 Task: Add a condition where "Channel Is CTI phone call (outgoing)" in pending tickets.
Action: Mouse moved to (123, 509)
Screenshot: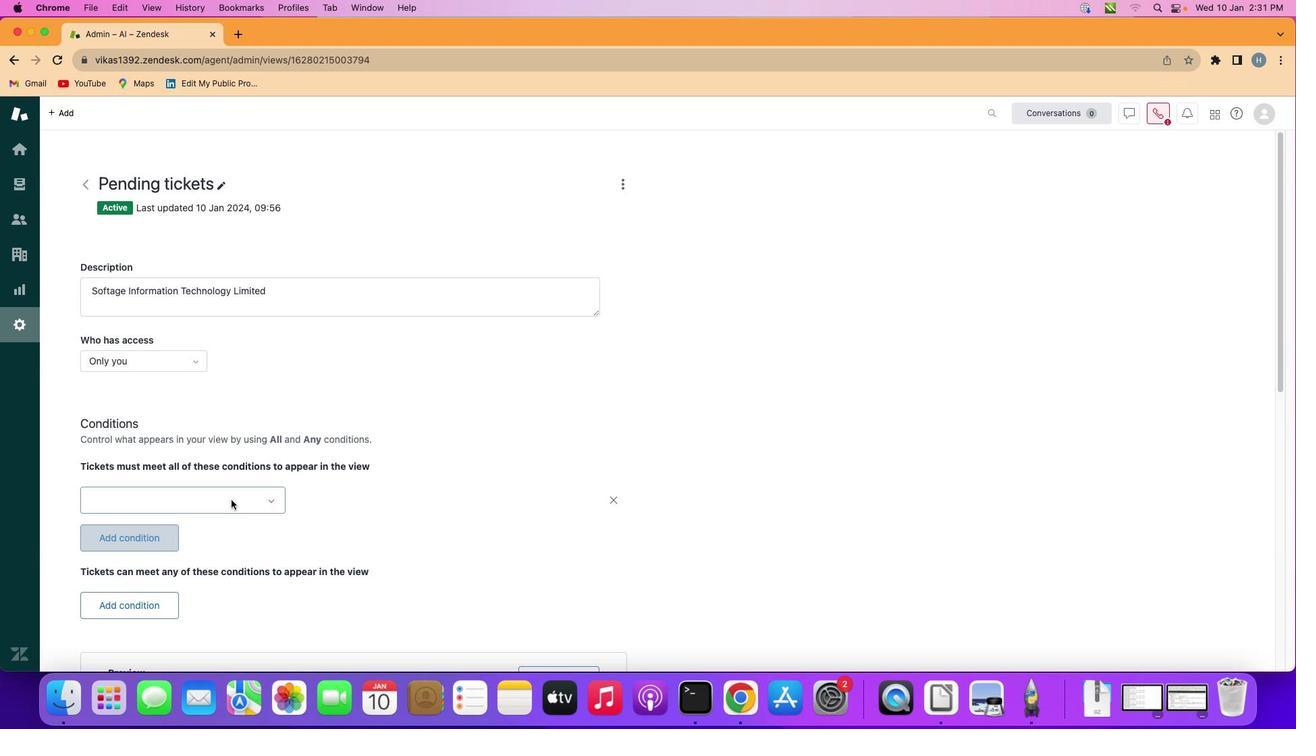 
Action: Mouse pressed left at (123, 509)
Screenshot: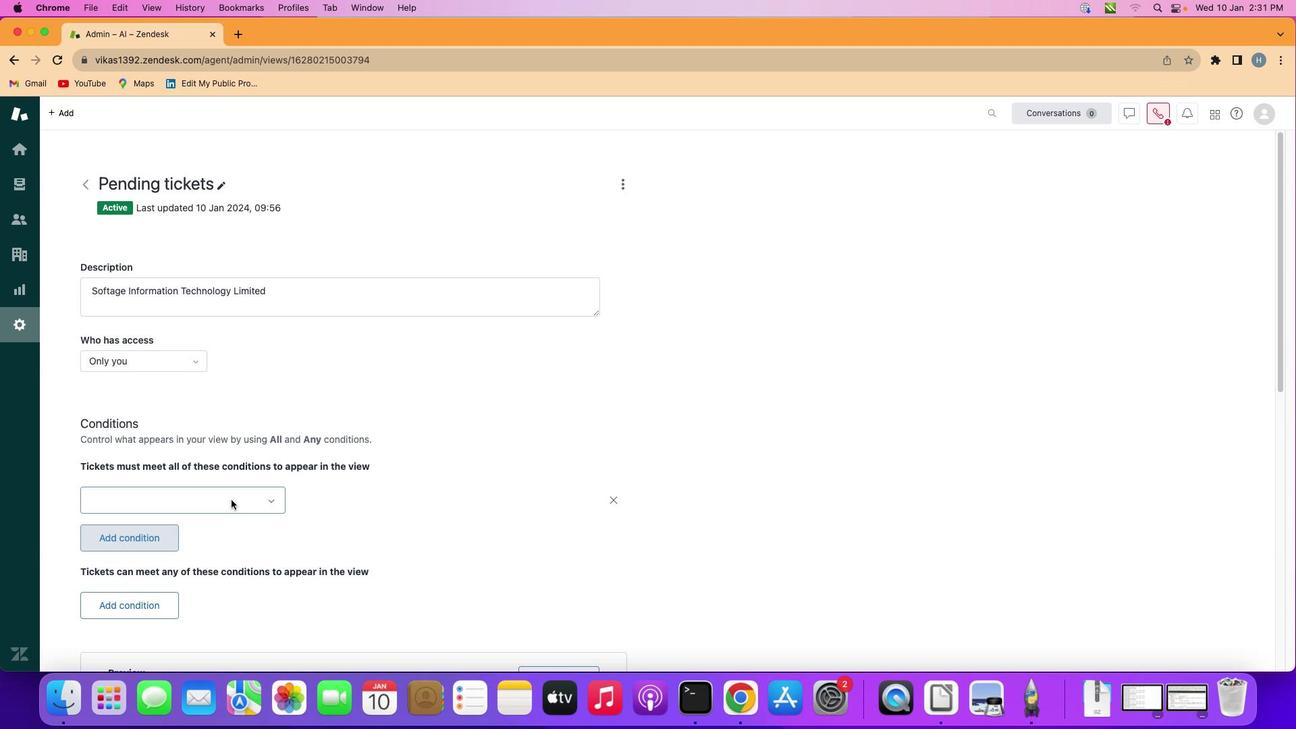 
Action: Mouse moved to (231, 500)
Screenshot: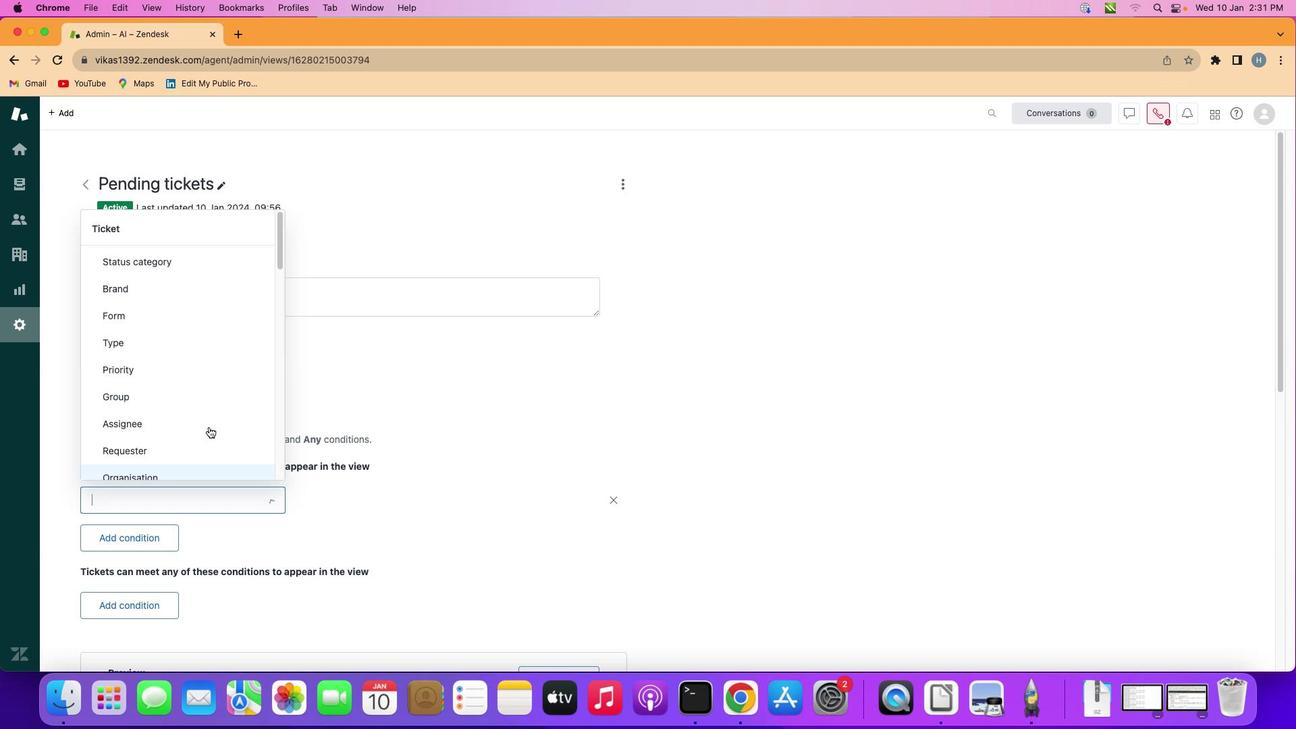 
Action: Mouse pressed left at (231, 500)
Screenshot: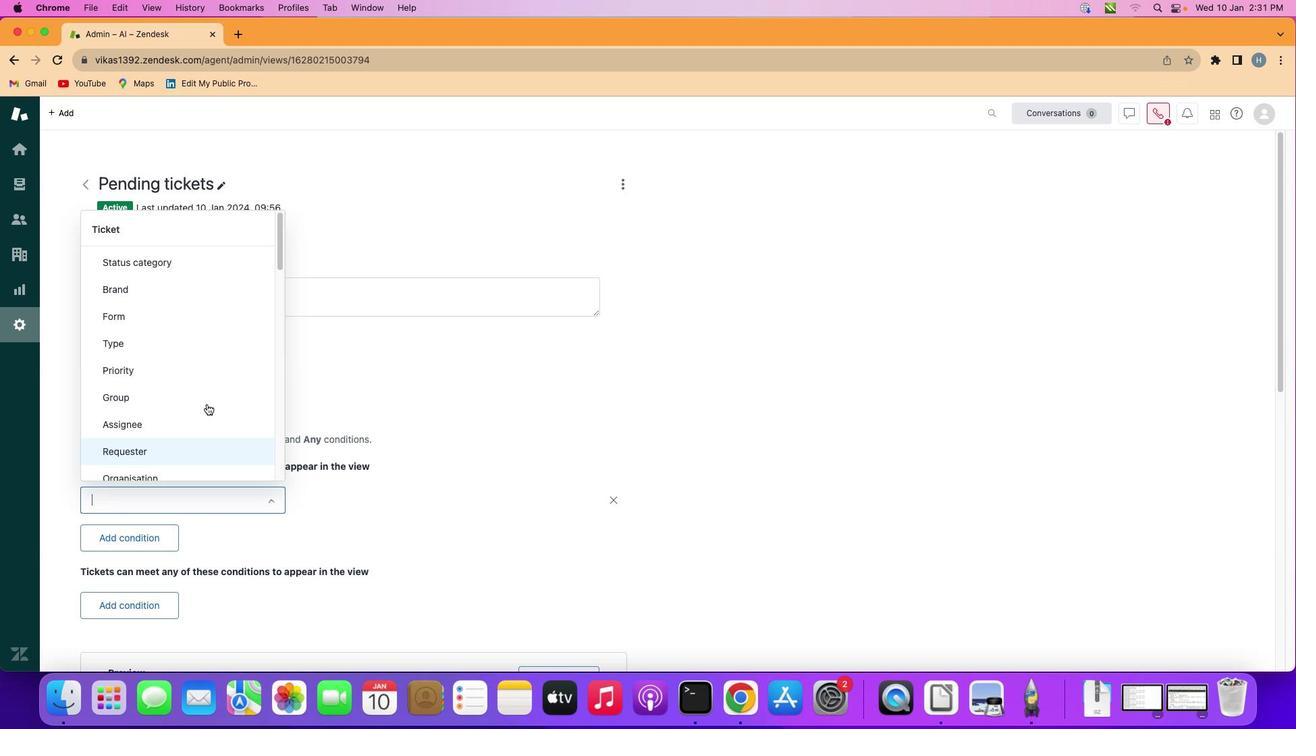 
Action: Mouse moved to (206, 356)
Screenshot: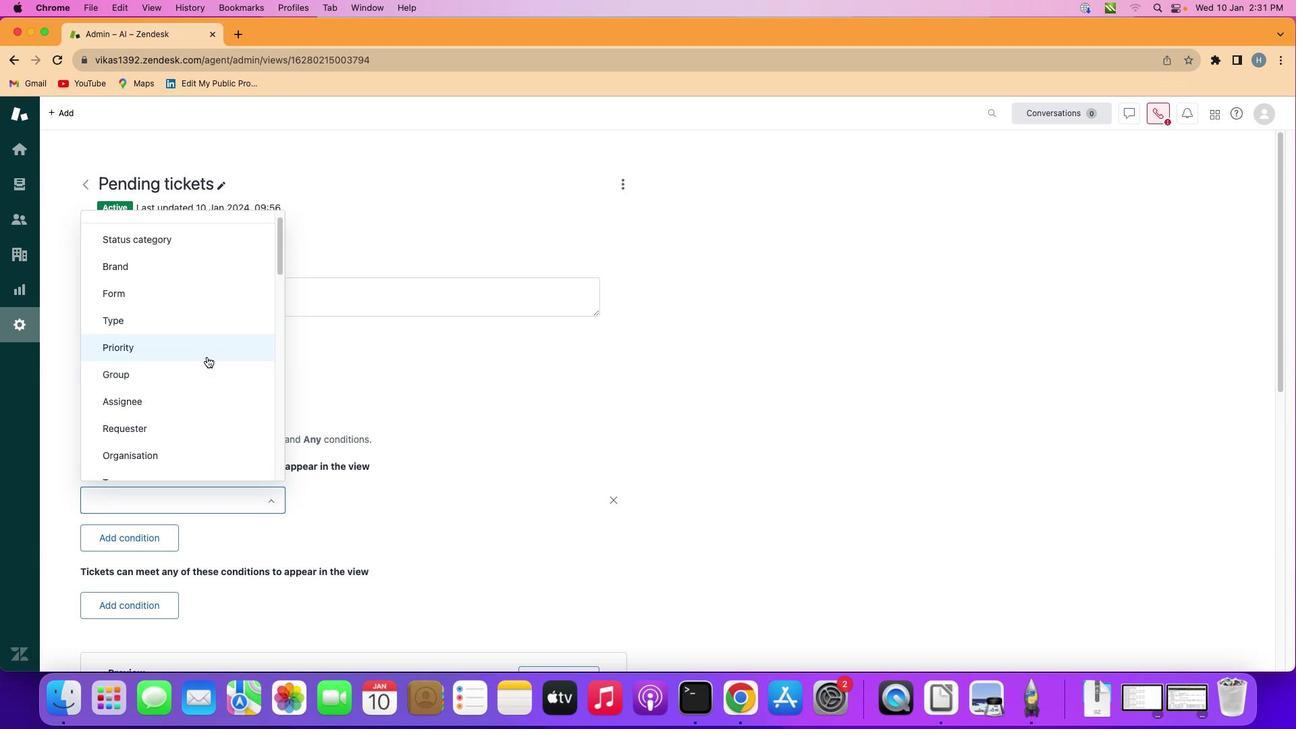 
Action: Mouse scrolled (206, 356) with delta (0, 0)
Screenshot: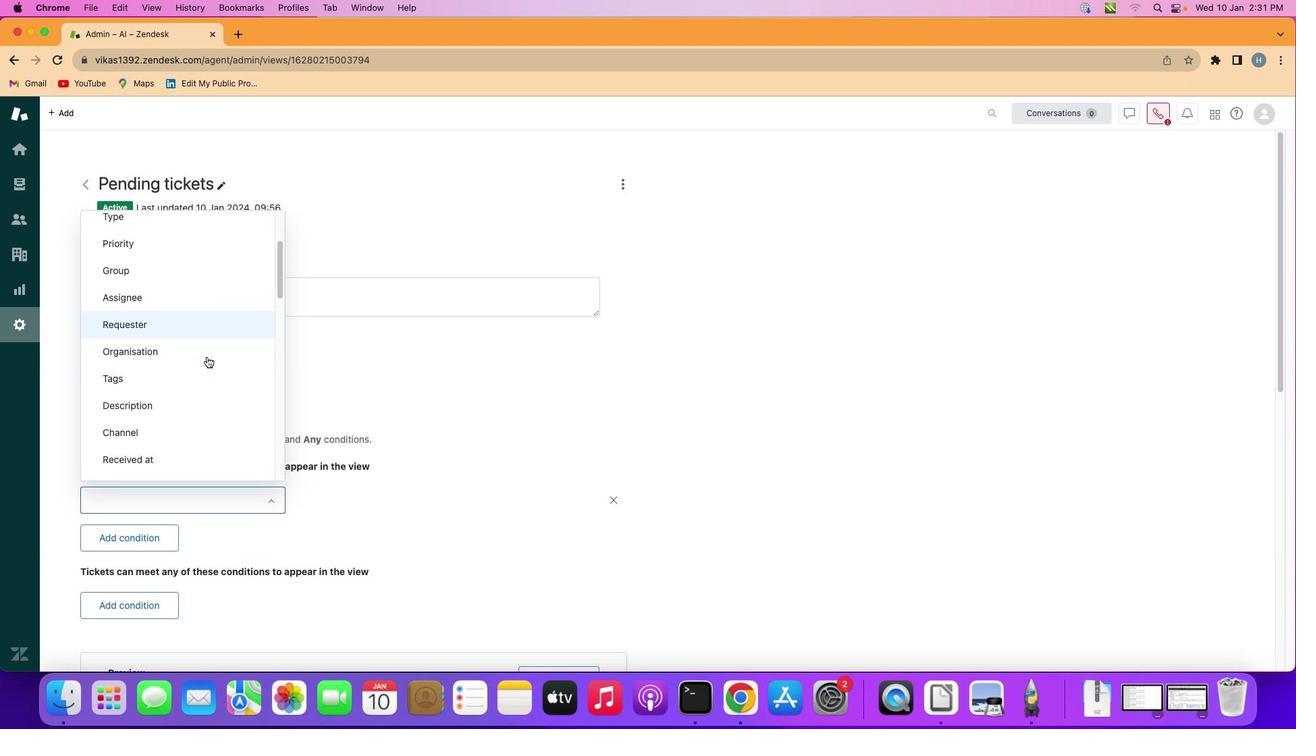 
Action: Mouse scrolled (206, 356) with delta (0, 0)
Screenshot: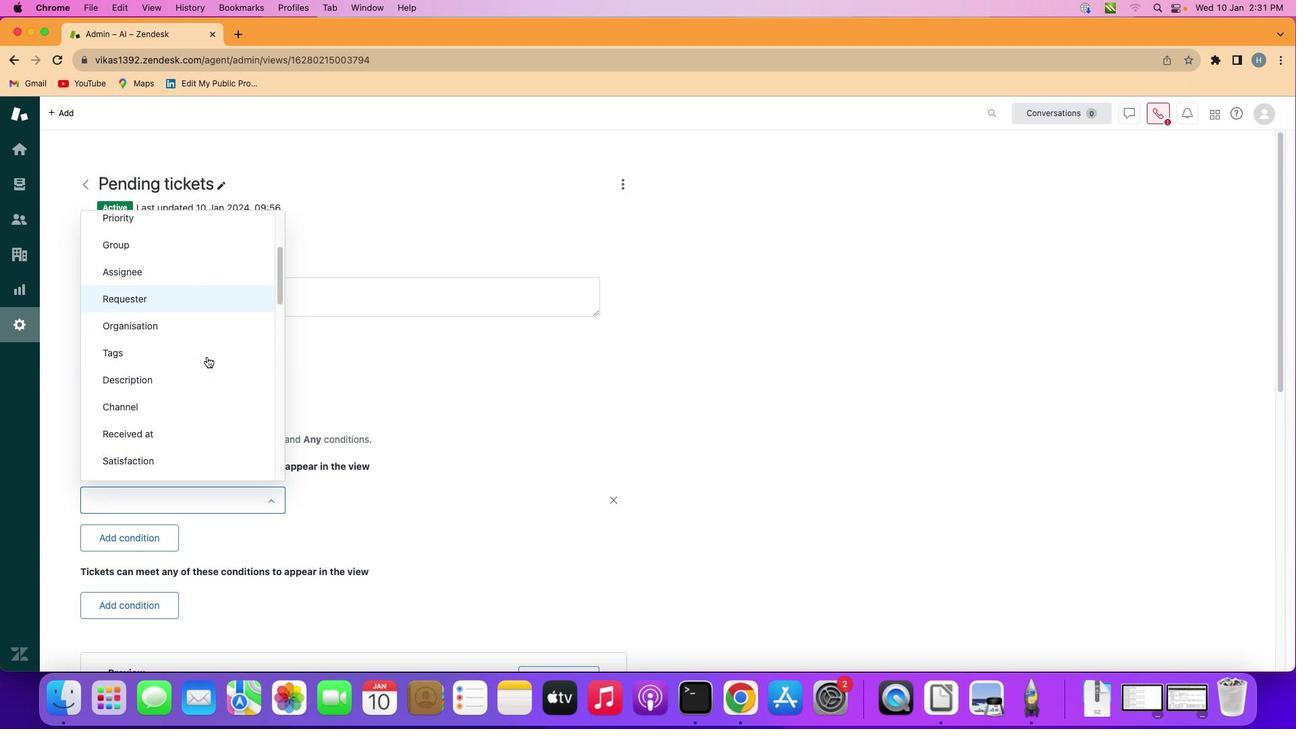 
Action: Mouse scrolled (206, 356) with delta (0, 0)
Screenshot: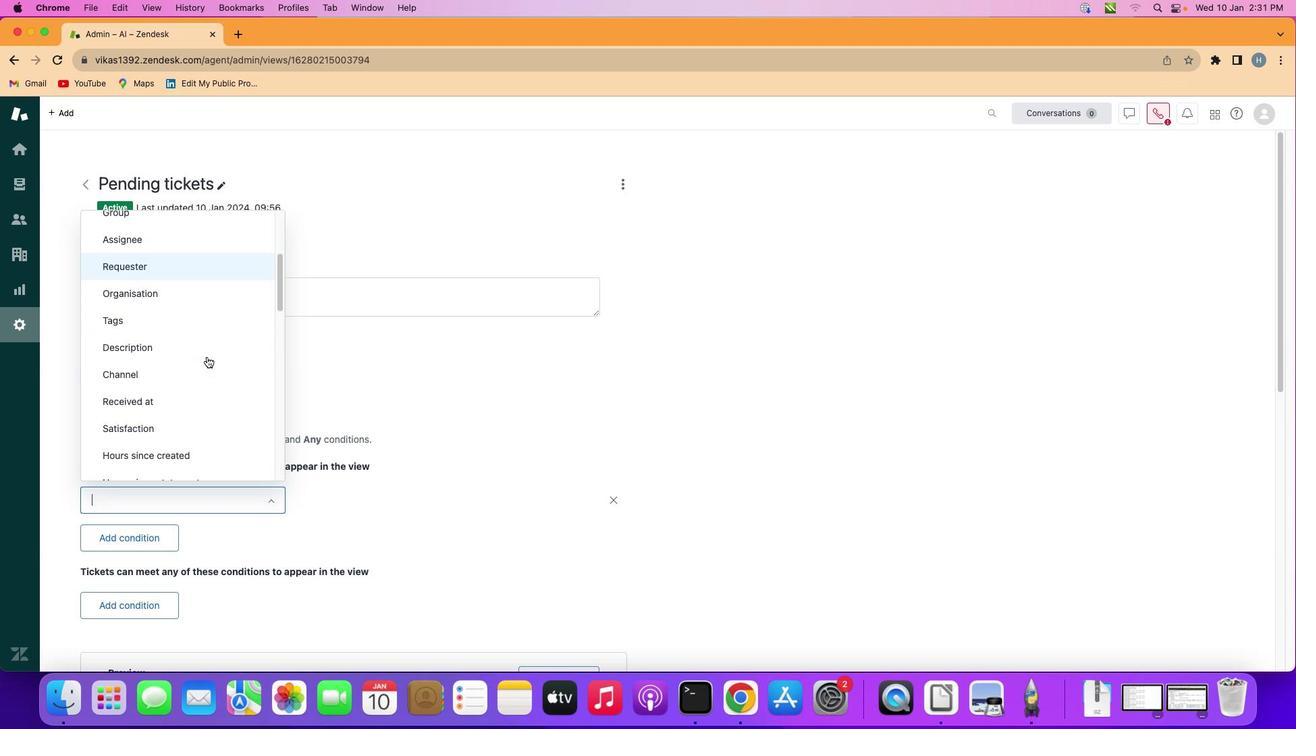 
Action: Mouse scrolled (206, 356) with delta (0, -1)
Screenshot: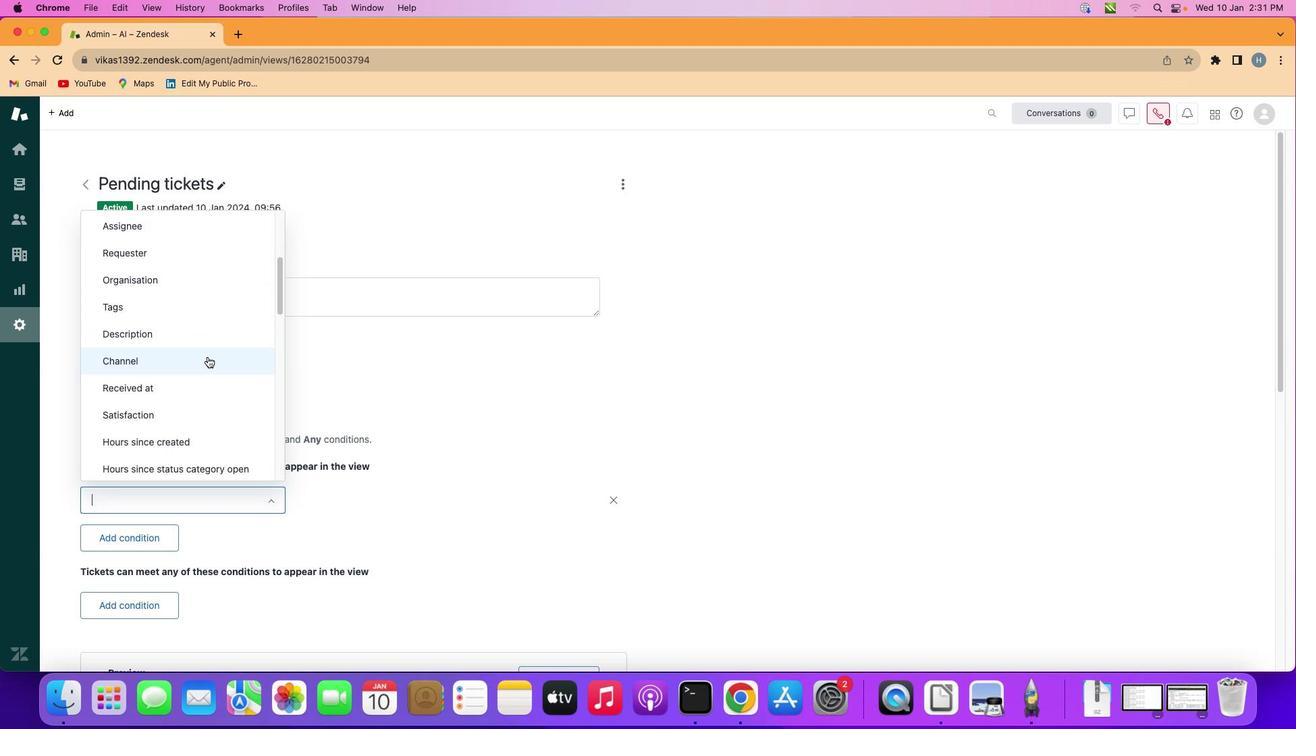 
Action: Mouse moved to (206, 356)
Screenshot: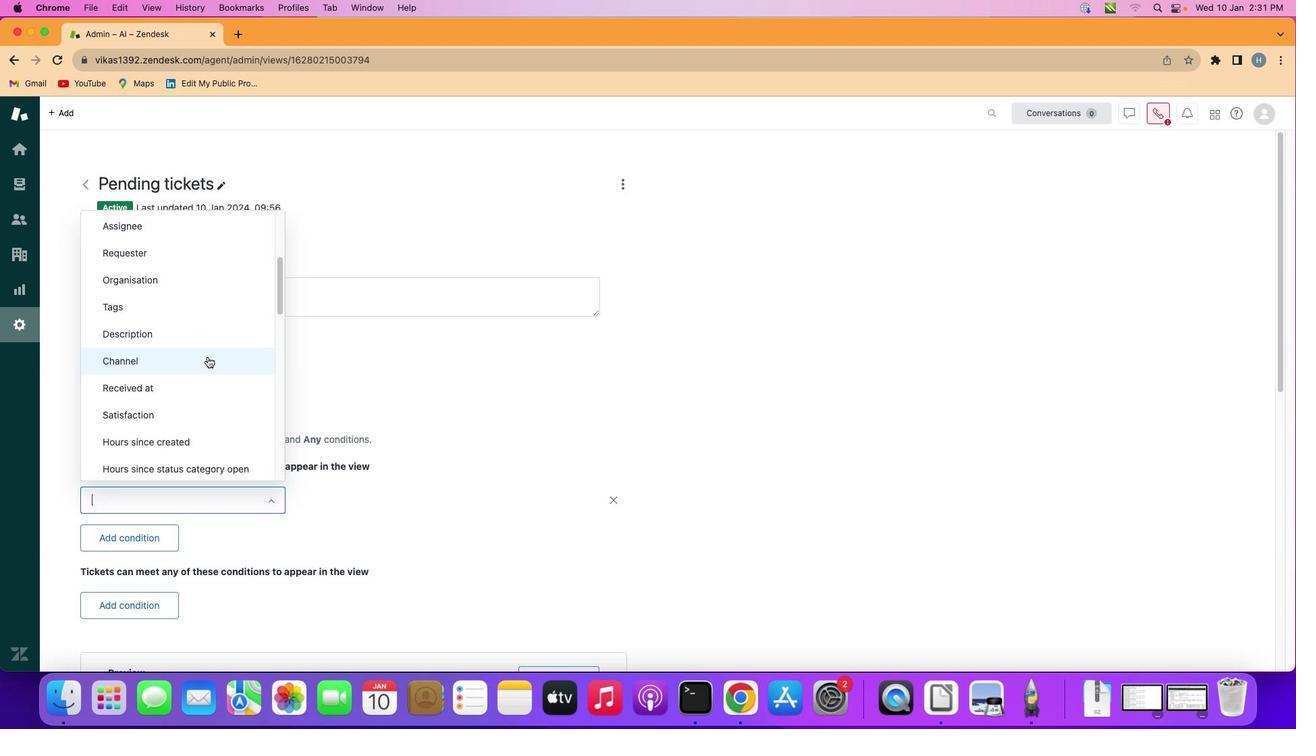 
Action: Mouse scrolled (206, 356) with delta (0, -1)
Screenshot: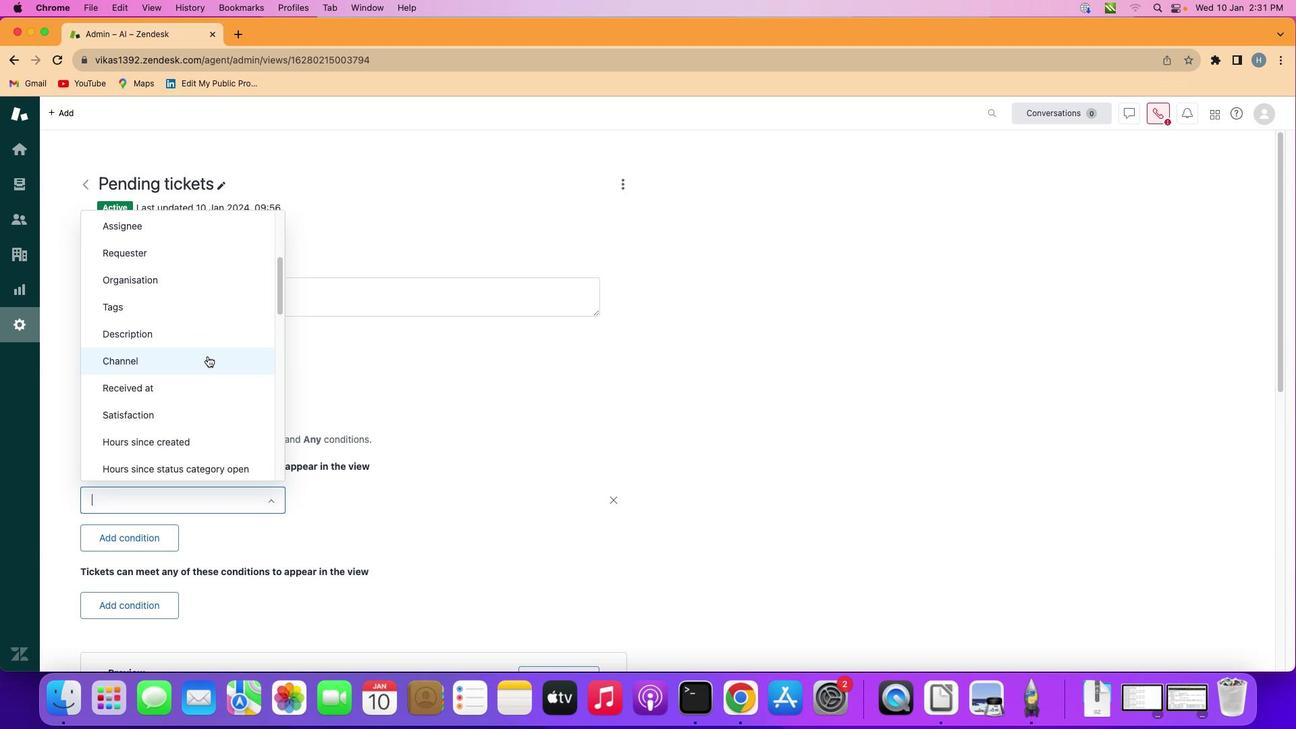 
Action: Mouse moved to (209, 354)
Screenshot: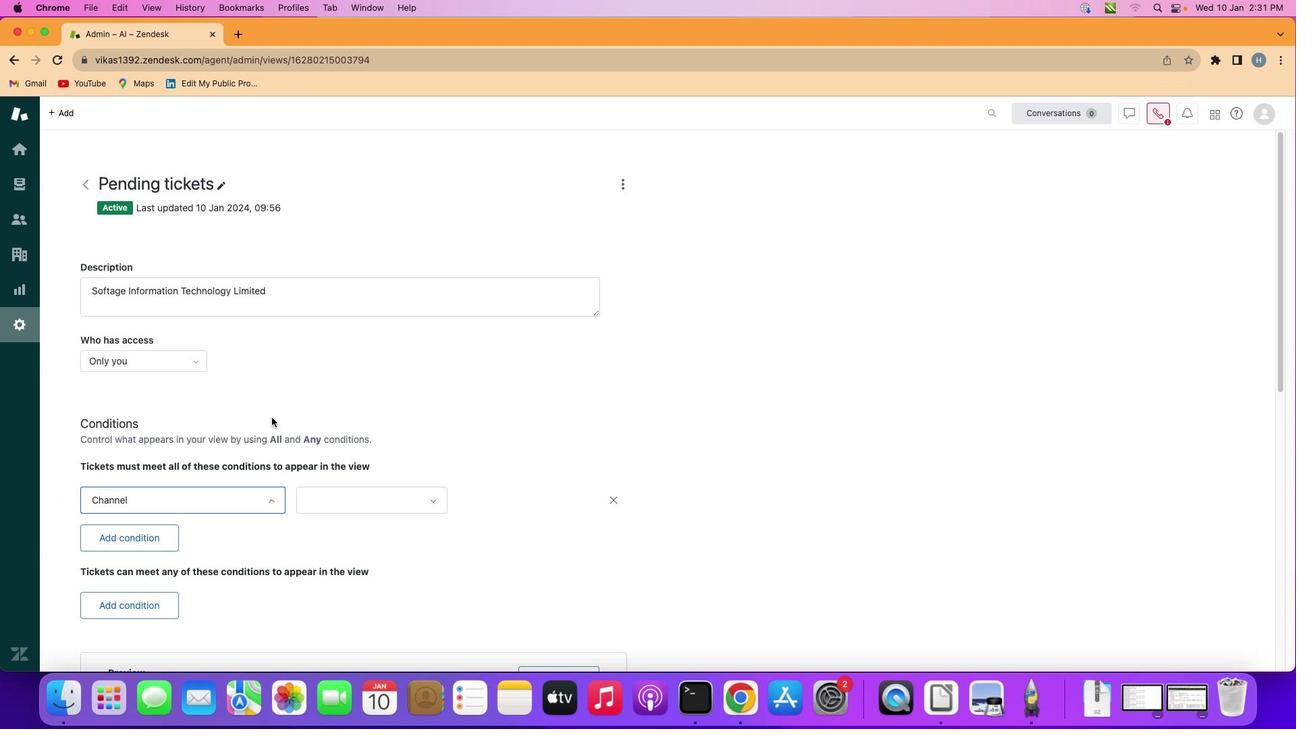 
Action: Mouse pressed left at (209, 354)
Screenshot: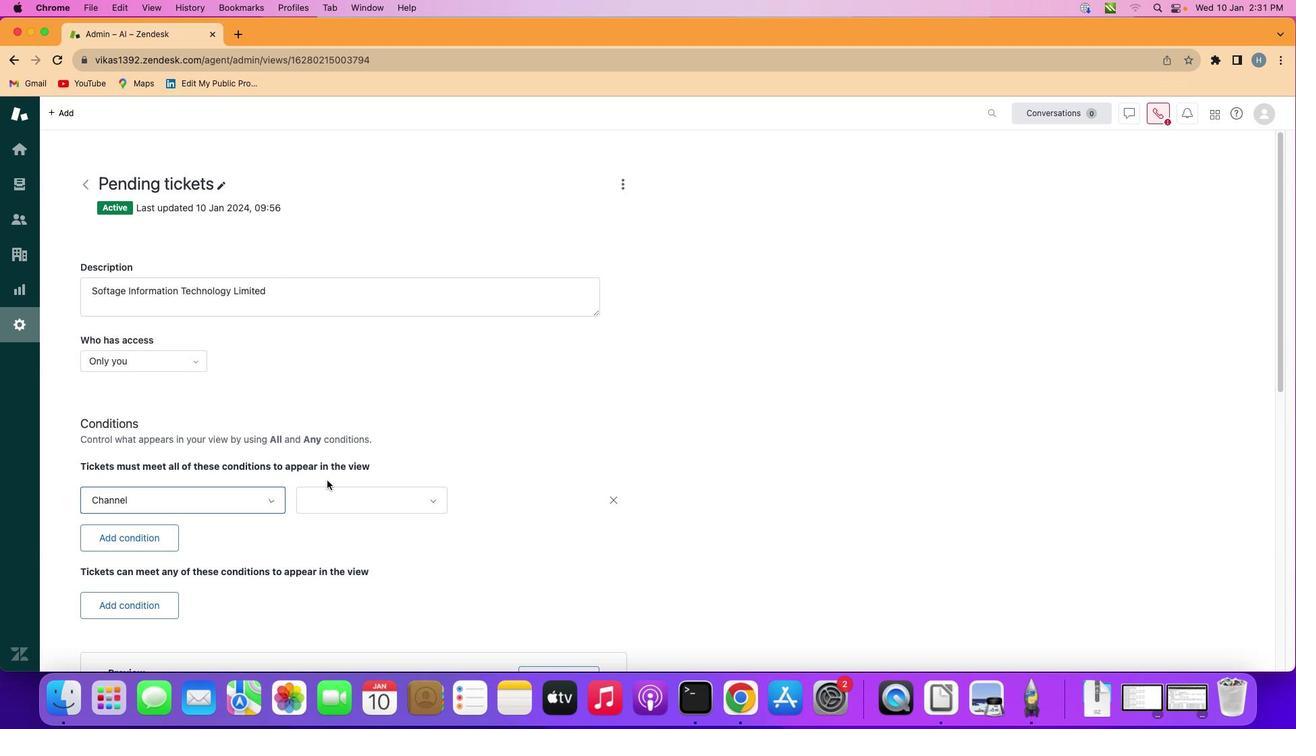 
Action: Mouse moved to (354, 500)
Screenshot: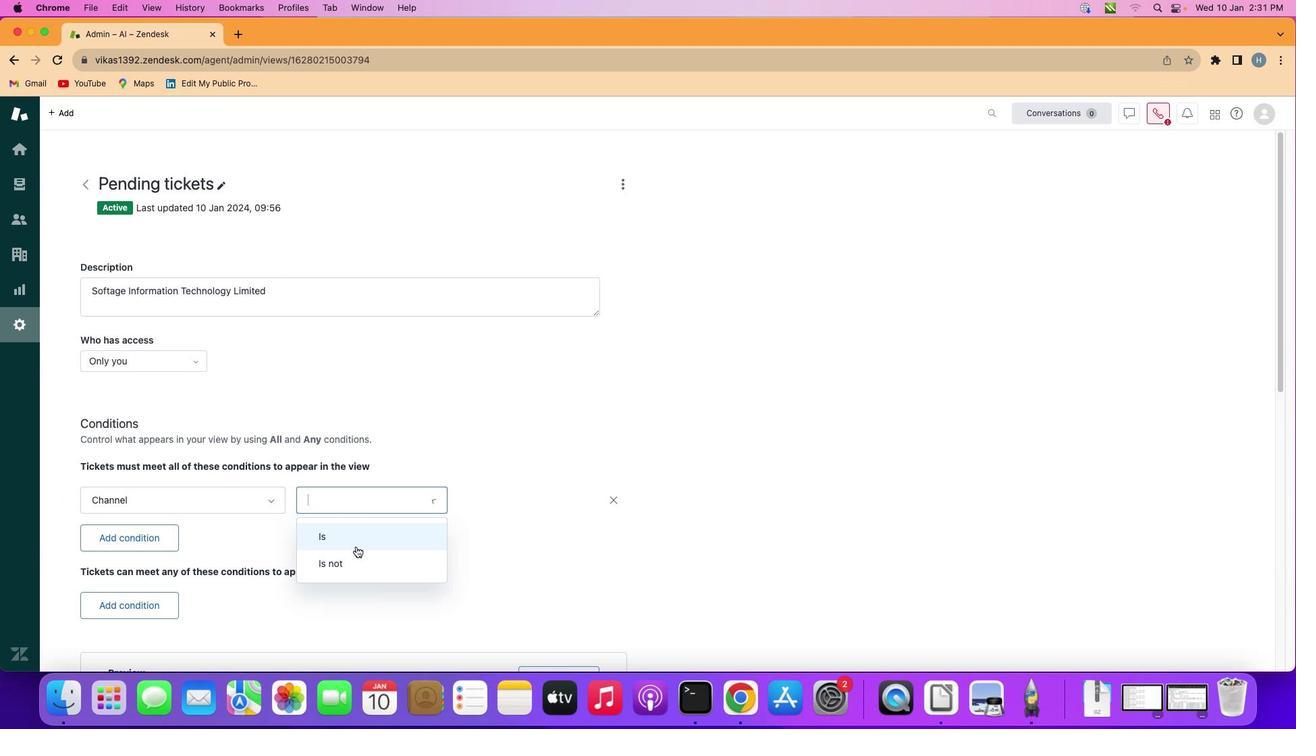 
Action: Mouse pressed left at (354, 500)
Screenshot: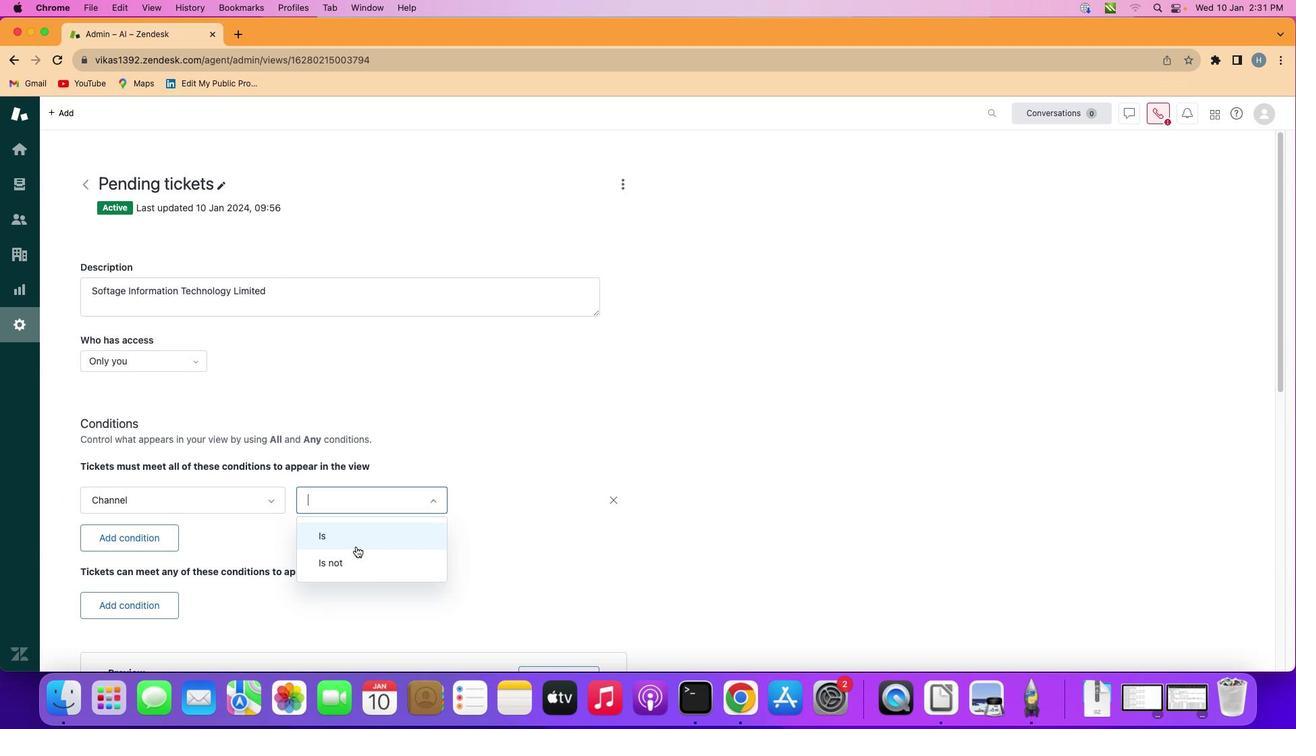 
Action: Mouse moved to (360, 537)
Screenshot: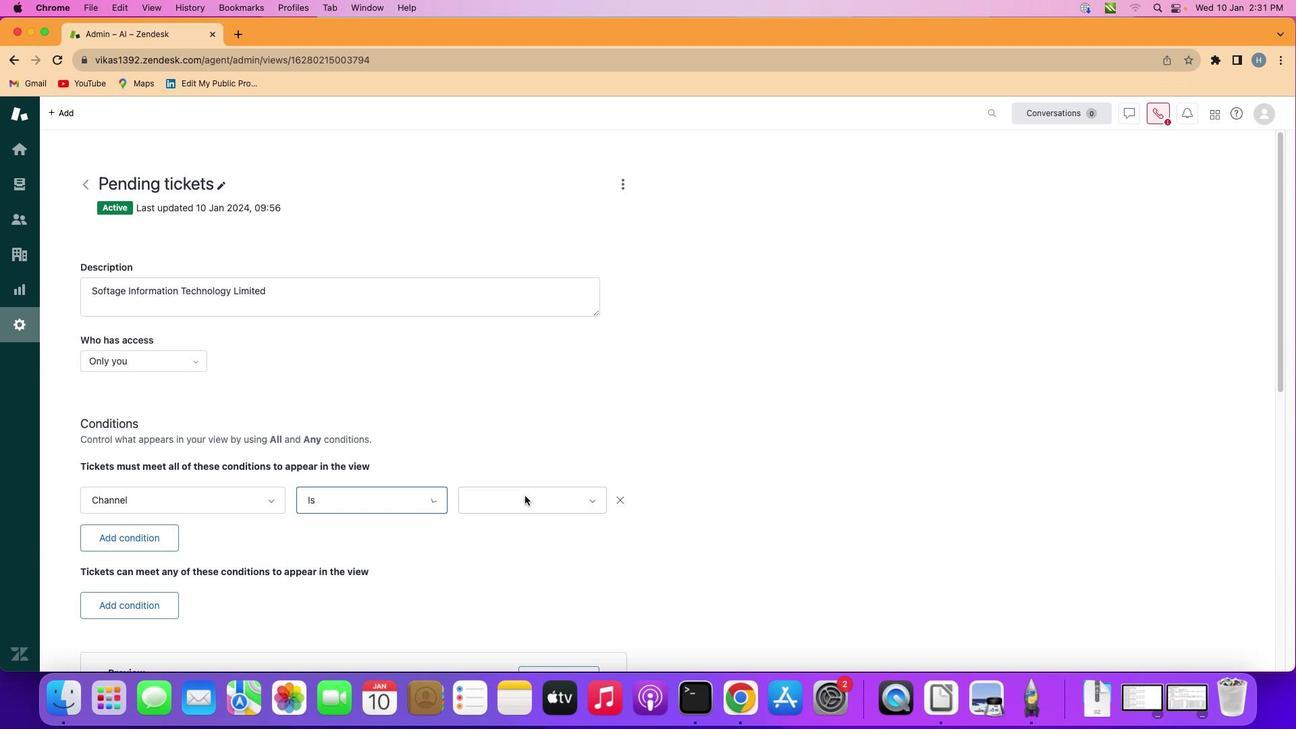 
Action: Mouse pressed left at (360, 537)
Screenshot: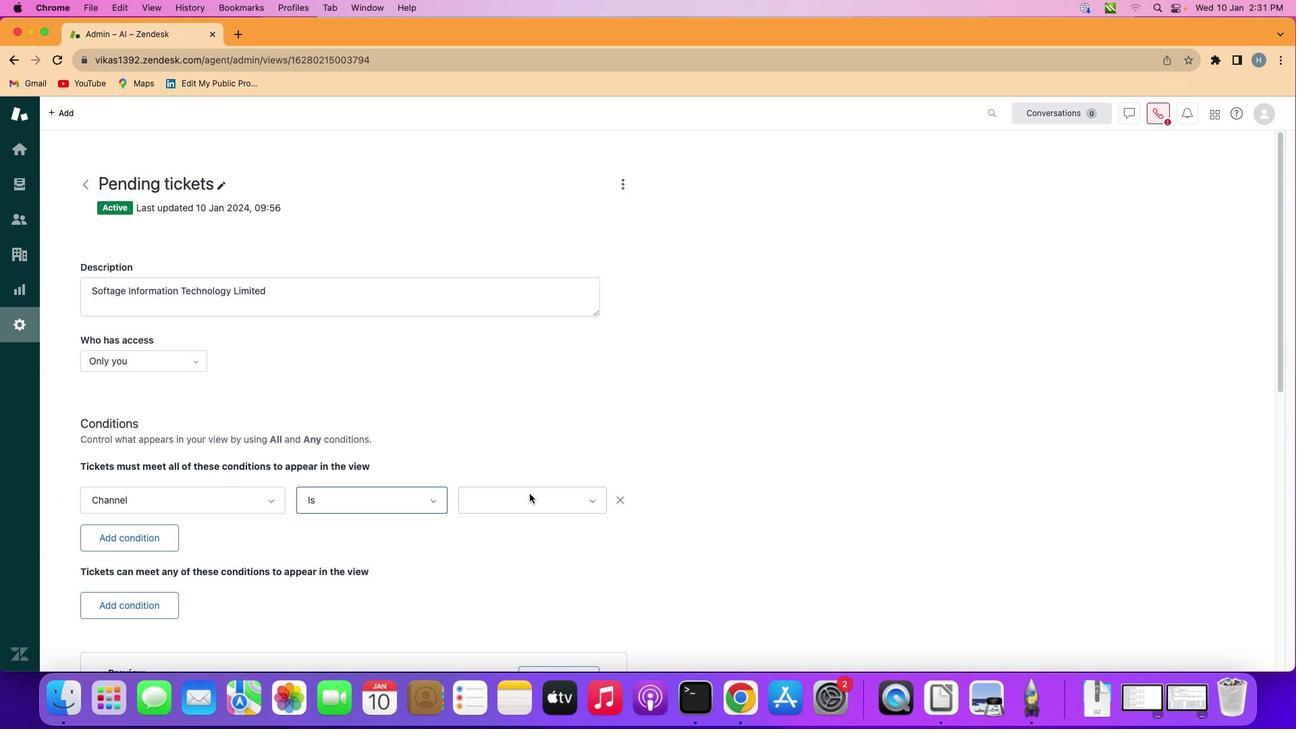 
Action: Mouse moved to (523, 497)
Screenshot: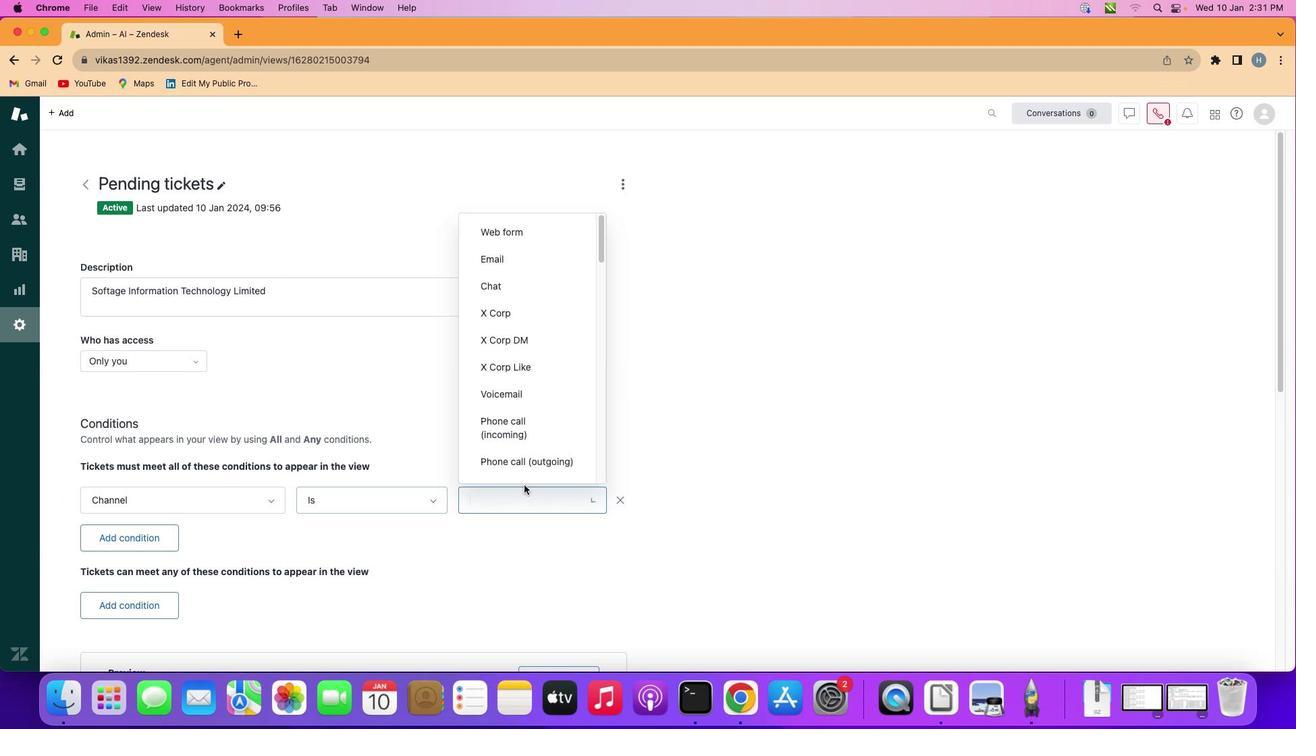 
Action: Mouse pressed left at (523, 497)
Screenshot: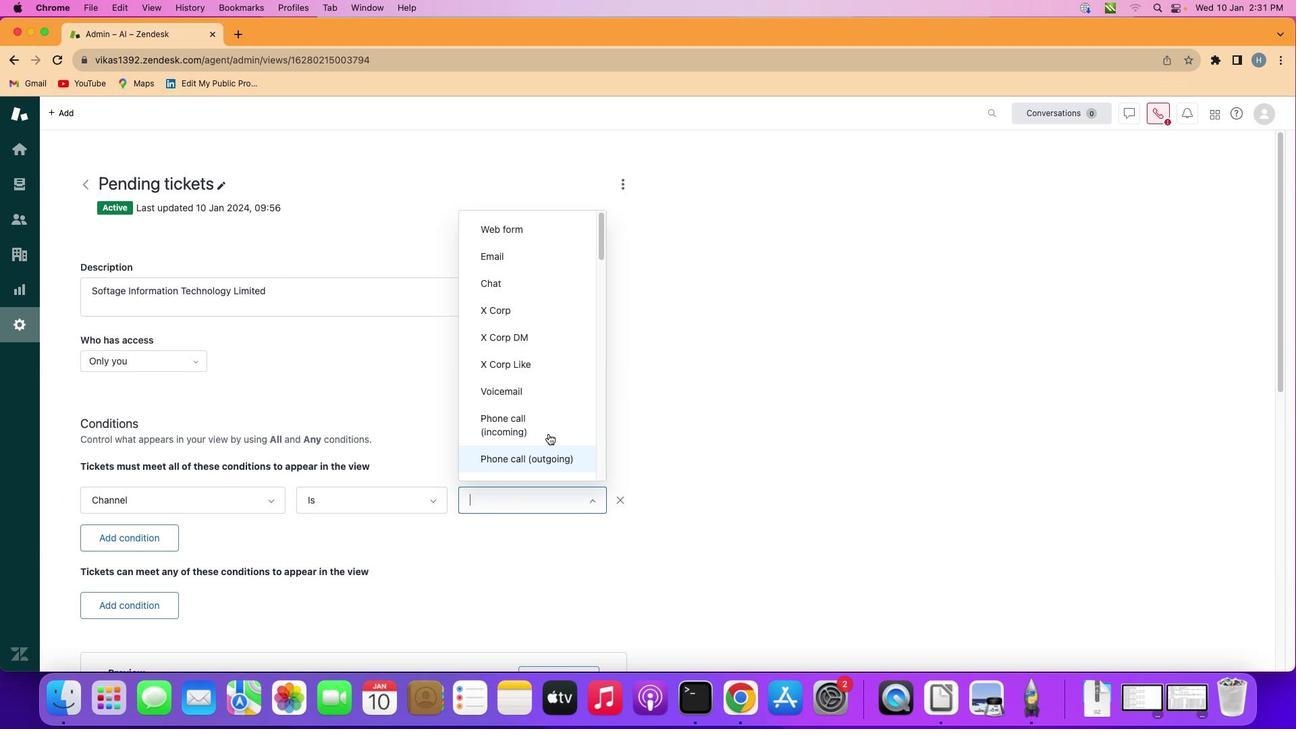 
Action: Mouse moved to (558, 406)
Screenshot: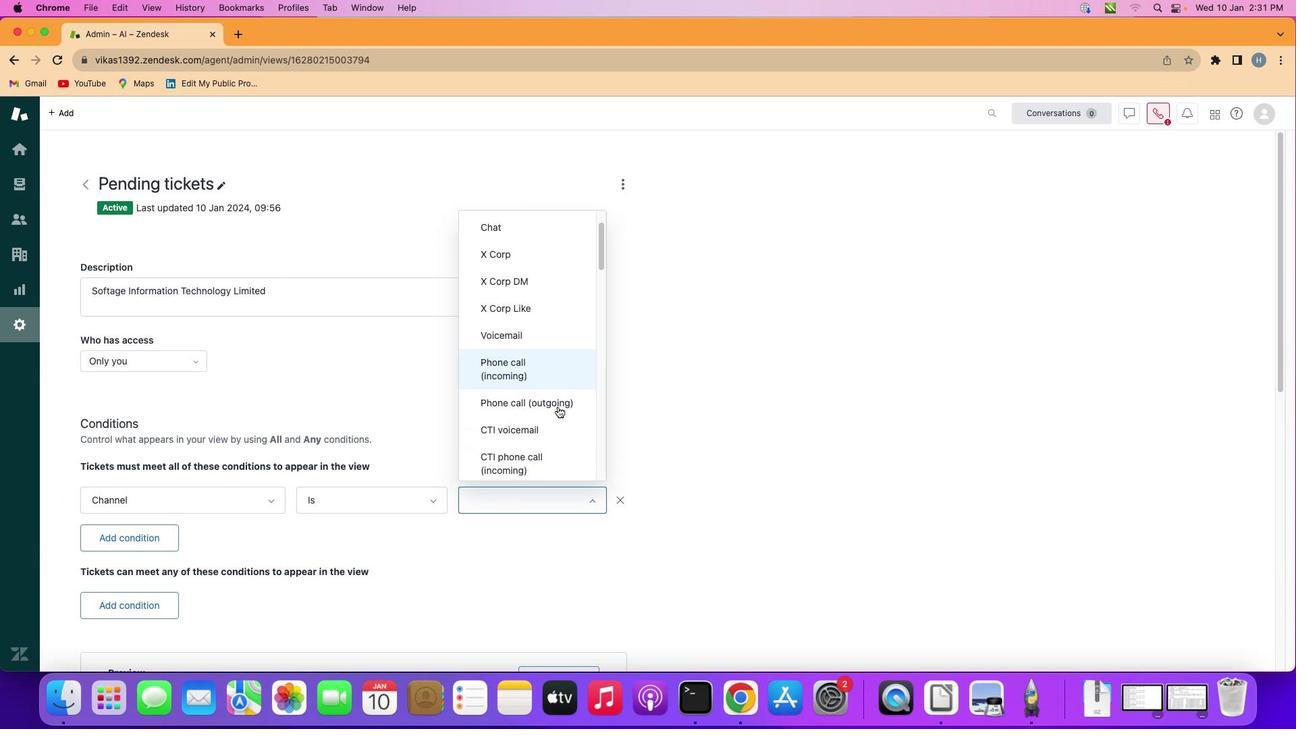 
Action: Mouse scrolled (558, 406) with delta (0, 0)
Screenshot: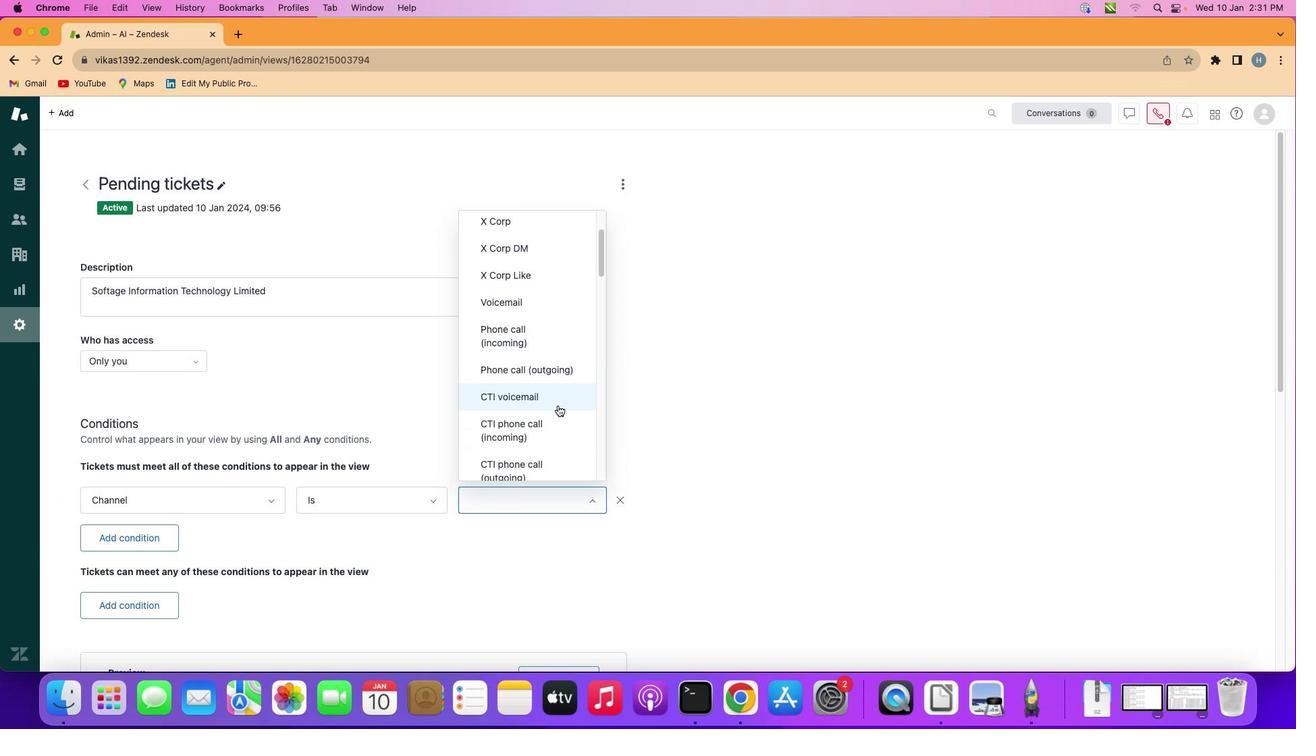 
Action: Mouse scrolled (558, 406) with delta (0, 0)
Screenshot: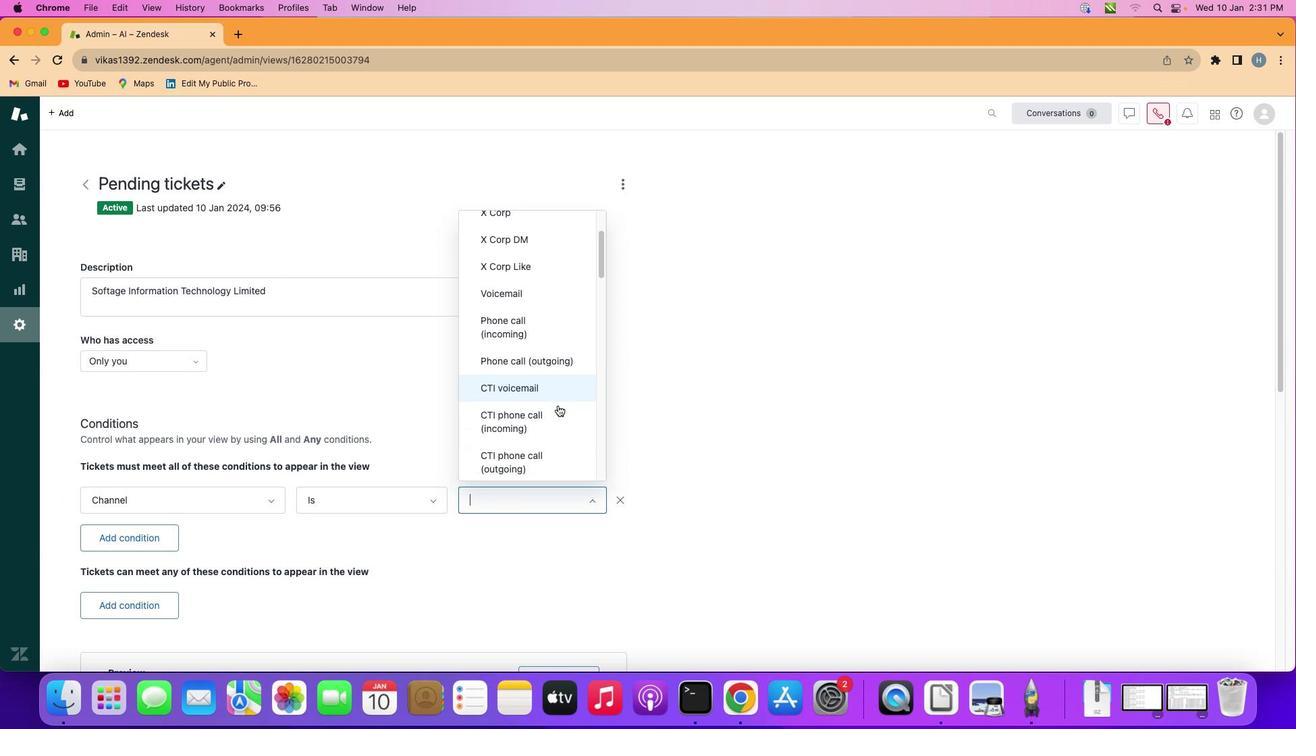 
Action: Mouse scrolled (558, 406) with delta (0, 0)
Screenshot: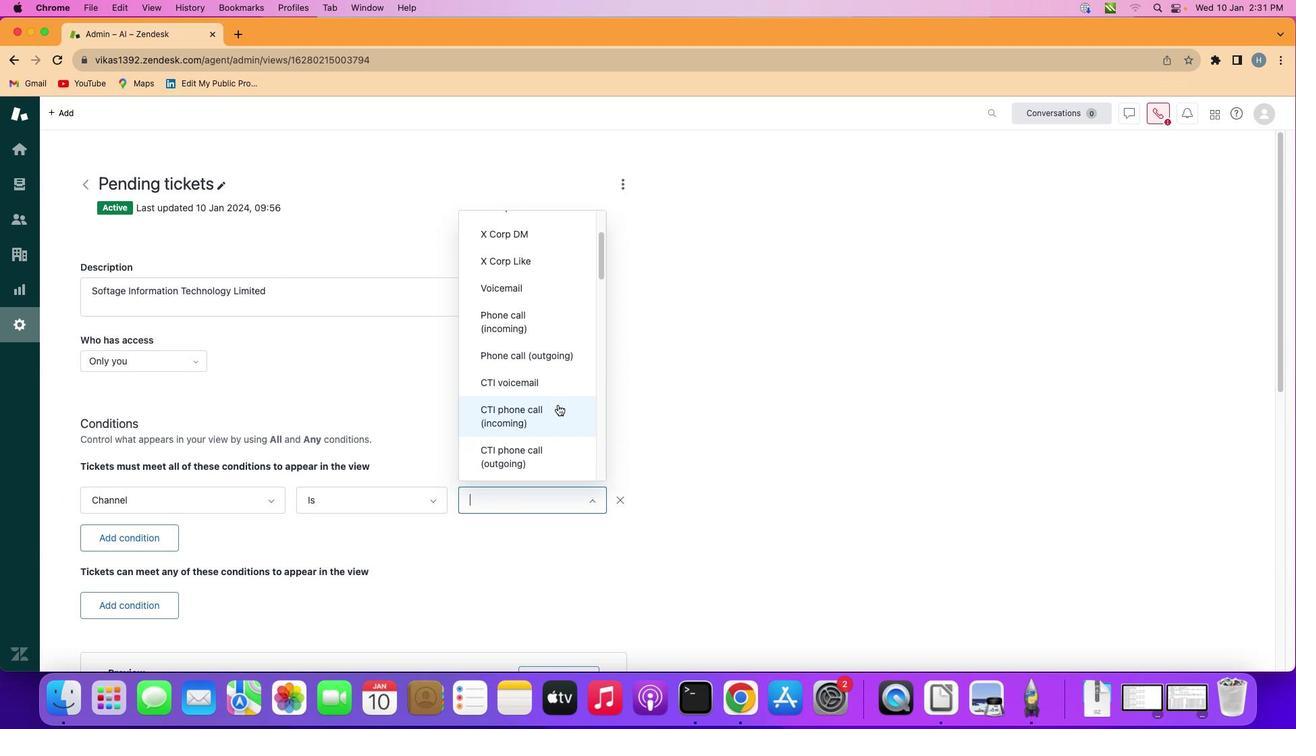 
Action: Mouse scrolled (558, 406) with delta (0, 0)
Screenshot: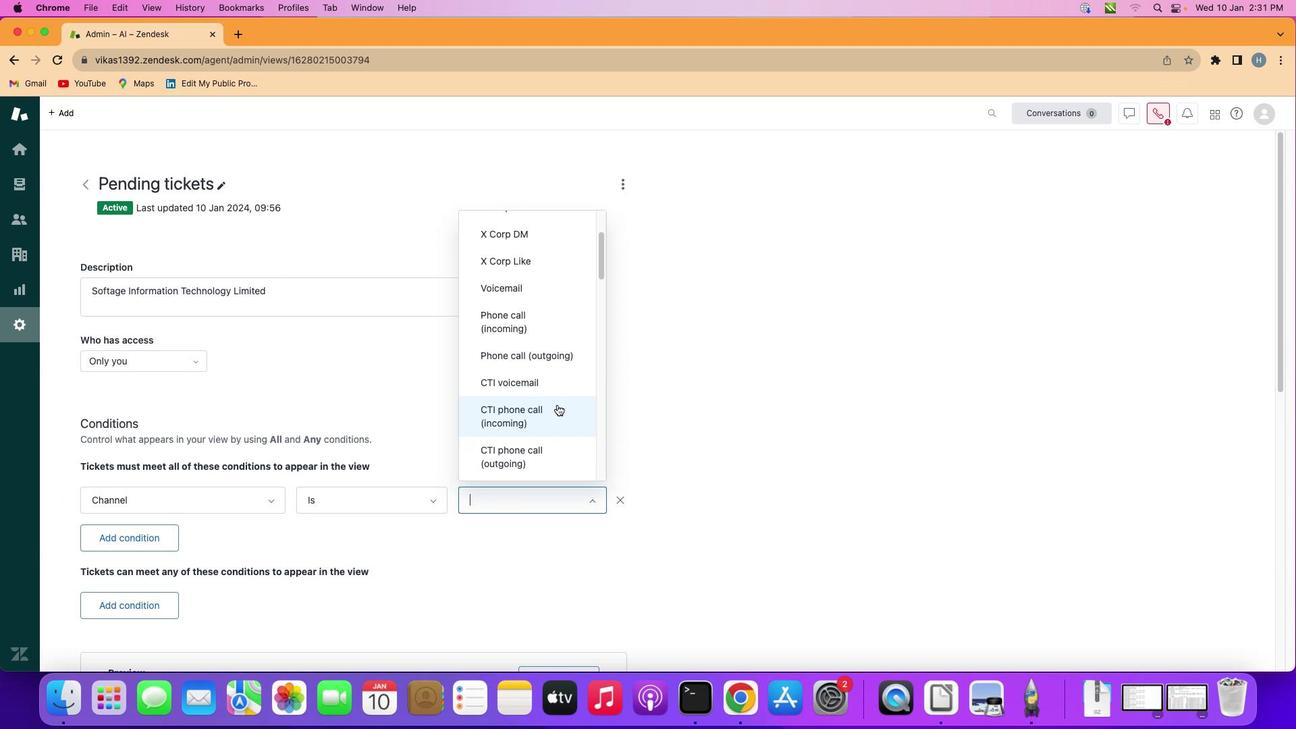 
Action: Mouse moved to (557, 404)
Screenshot: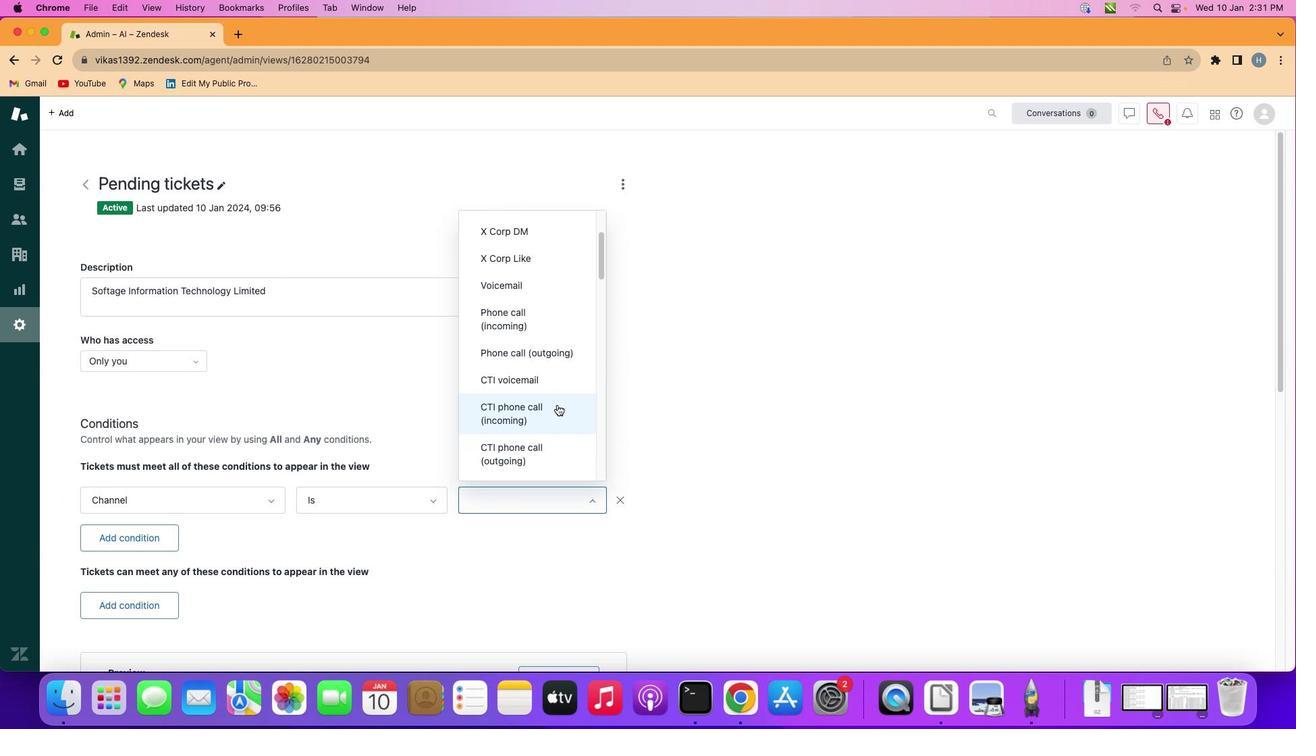 
Action: Mouse scrolled (557, 404) with delta (0, 0)
Screenshot: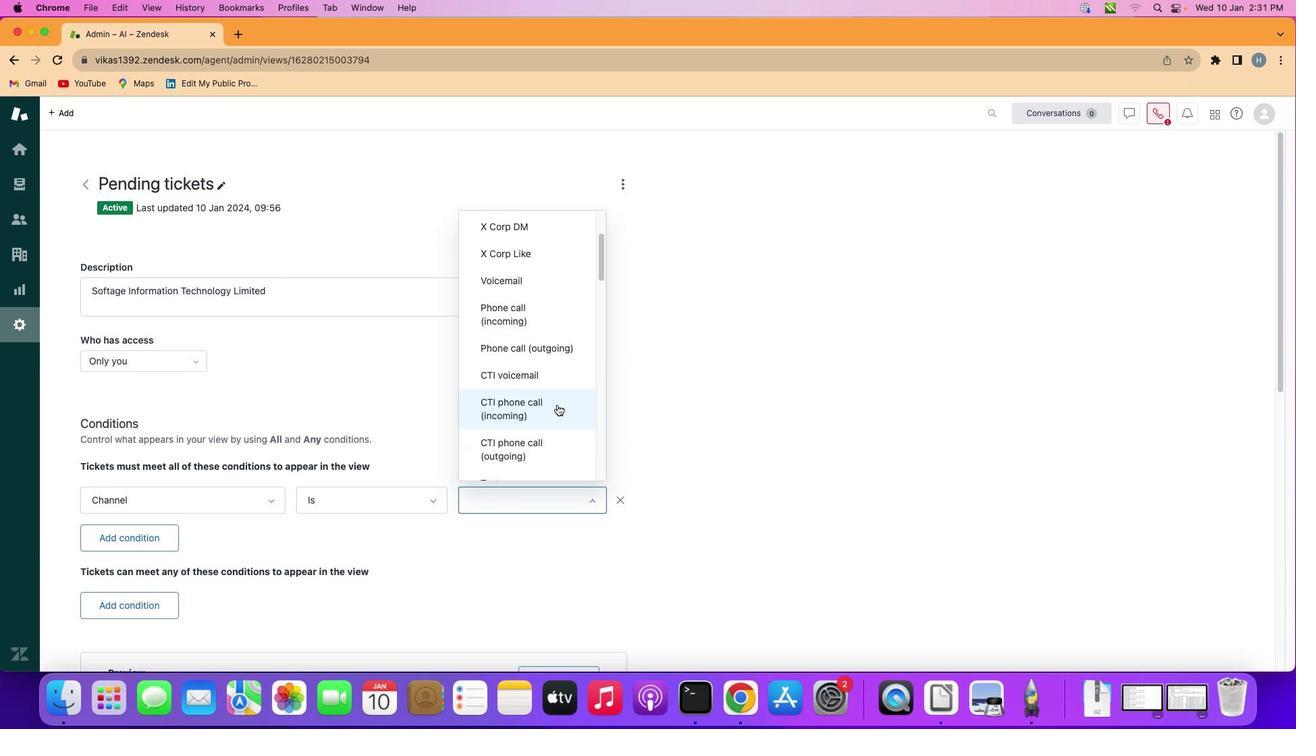 
Action: Mouse scrolled (557, 404) with delta (0, 0)
Screenshot: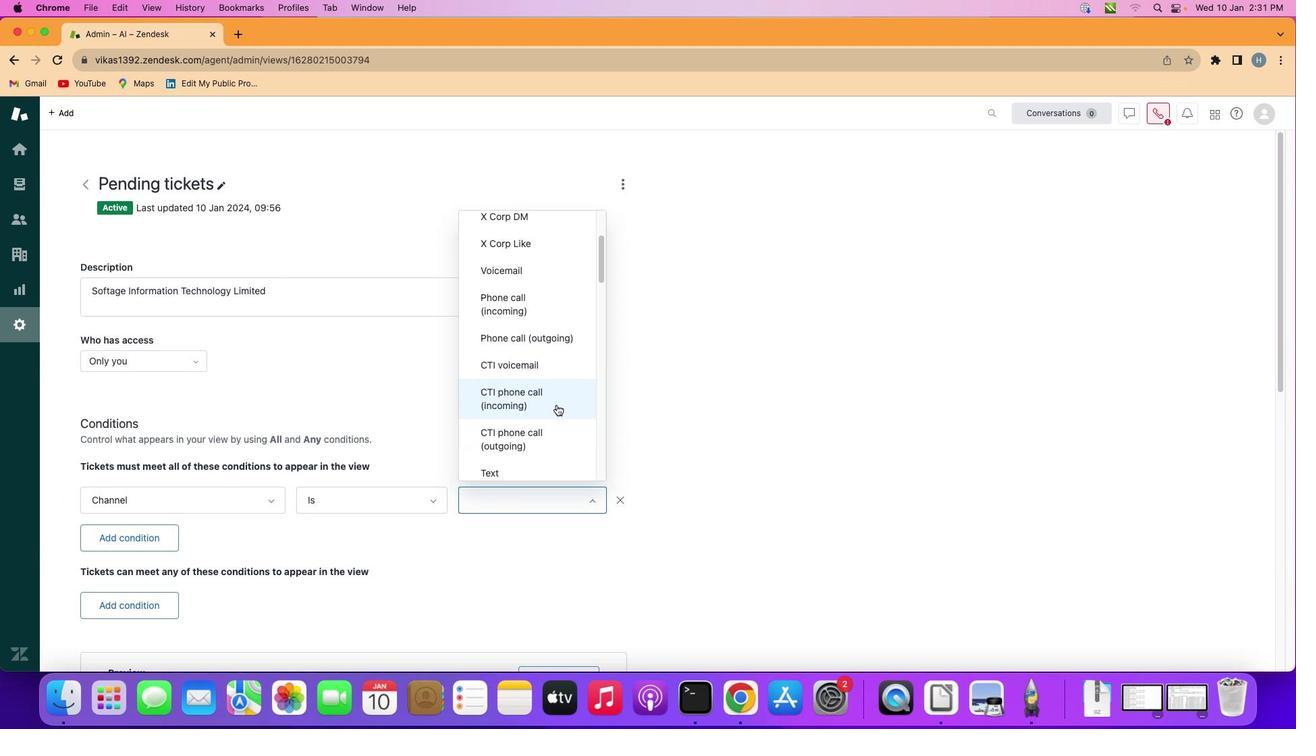 
Action: Mouse scrolled (557, 404) with delta (0, 0)
Screenshot: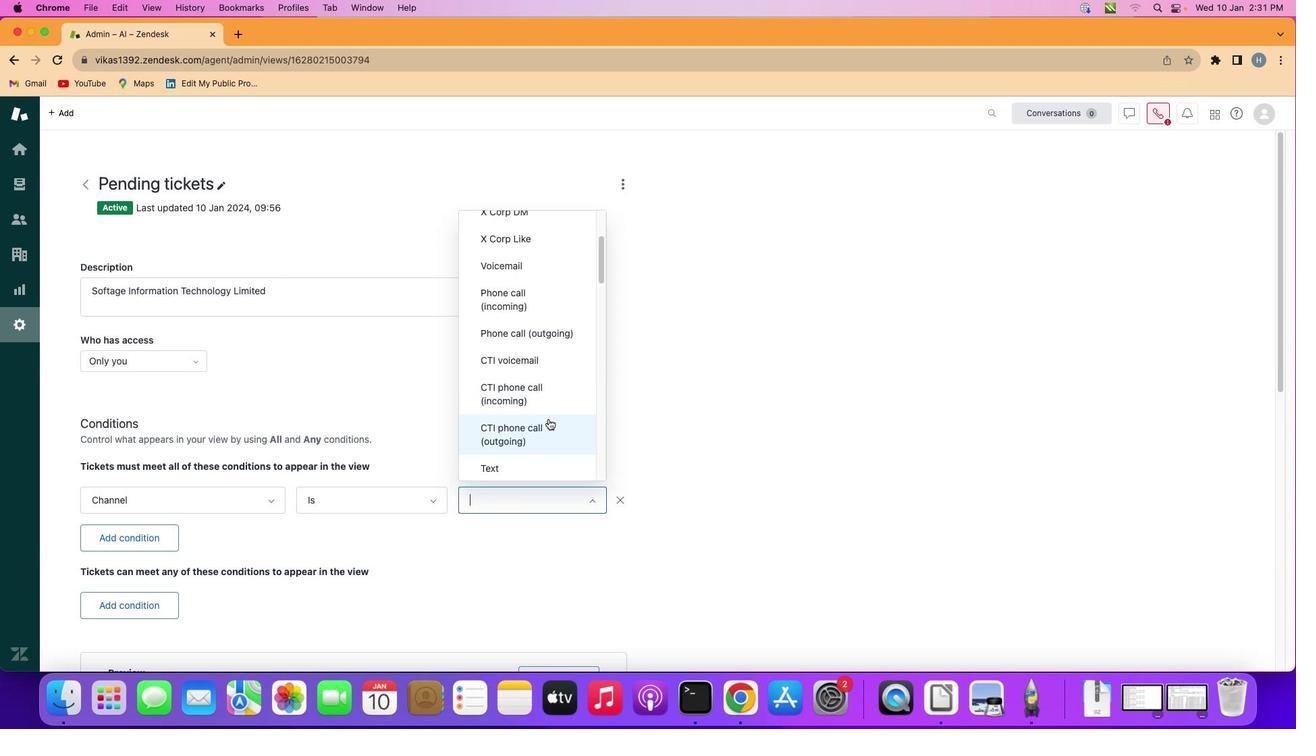 
Action: Mouse scrolled (557, 404) with delta (0, 0)
Screenshot: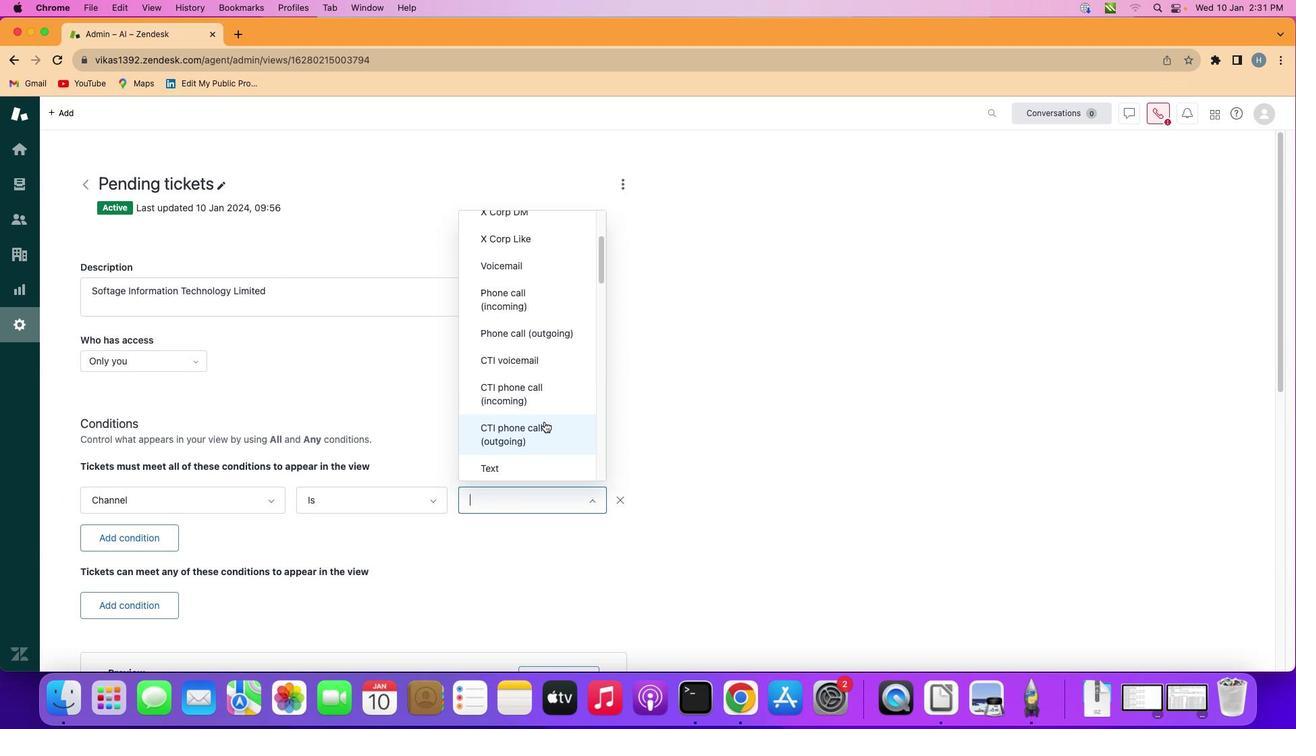 
Action: Mouse moved to (544, 421)
Screenshot: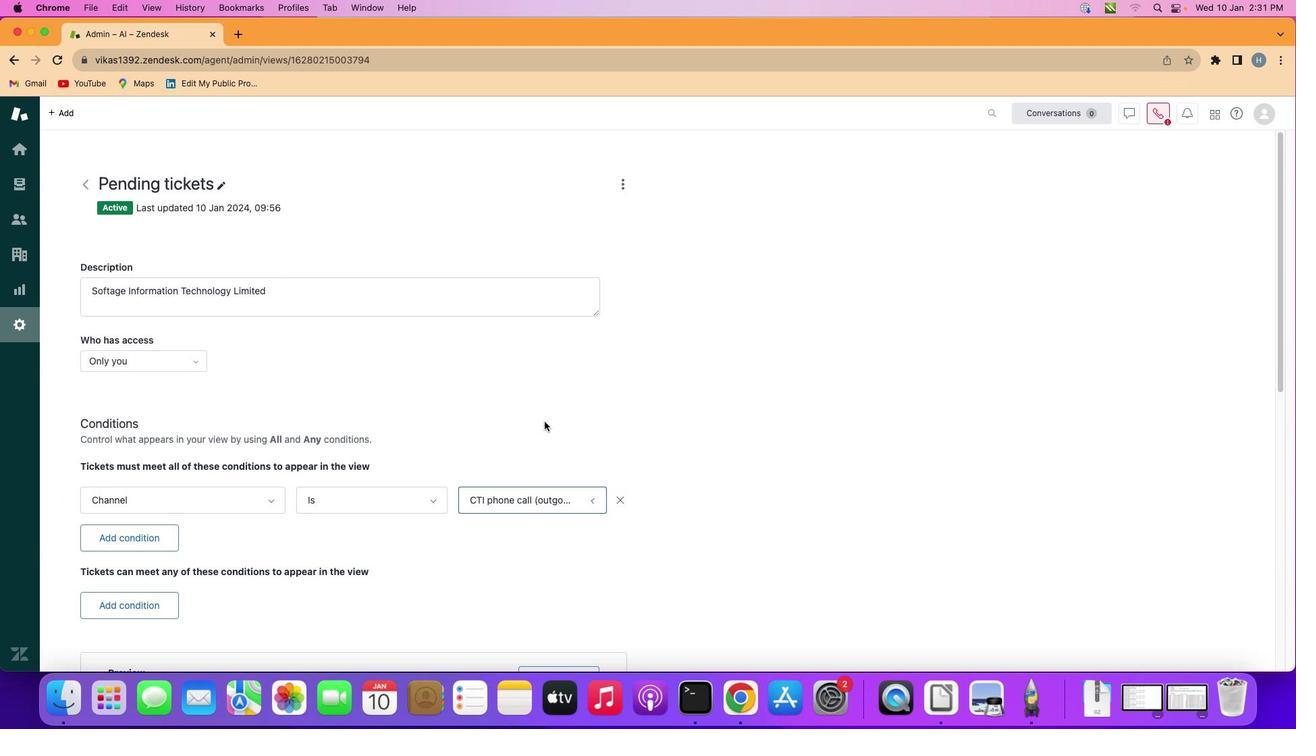 
Action: Mouse pressed left at (544, 421)
Screenshot: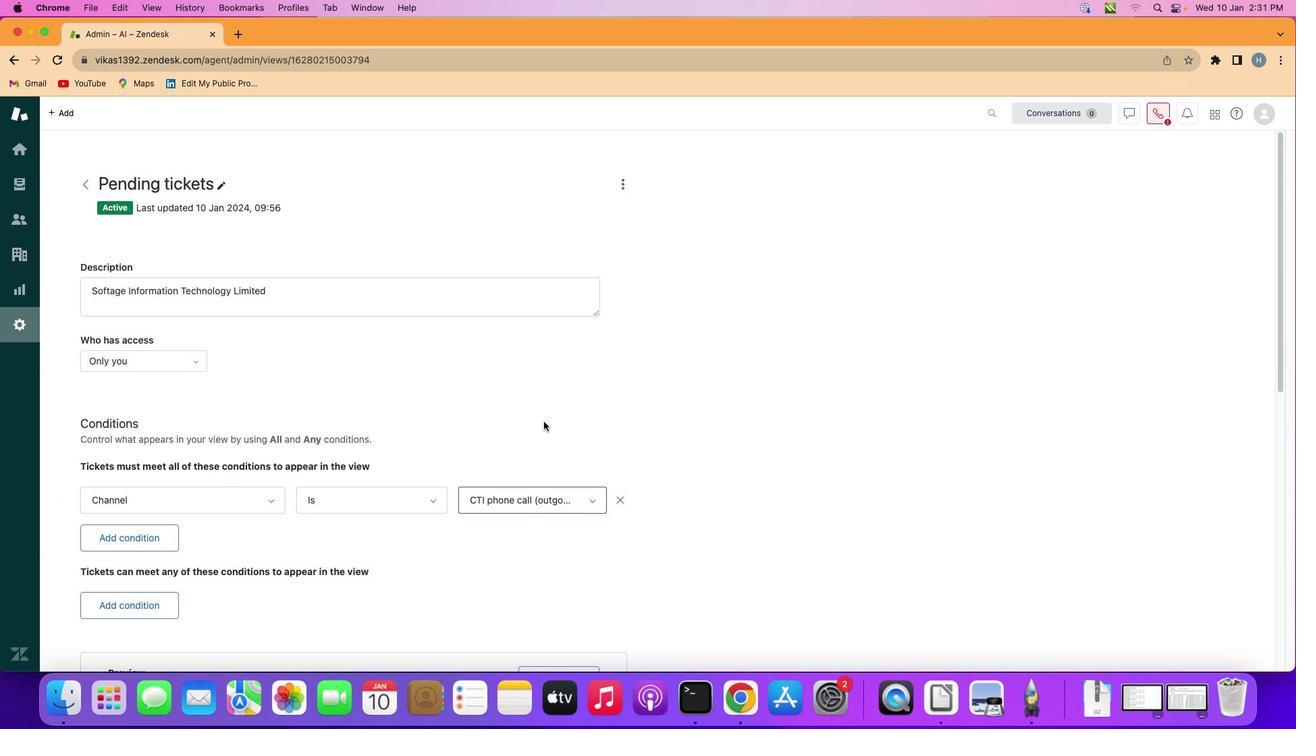 
Action: Mouse moved to (544, 421)
Screenshot: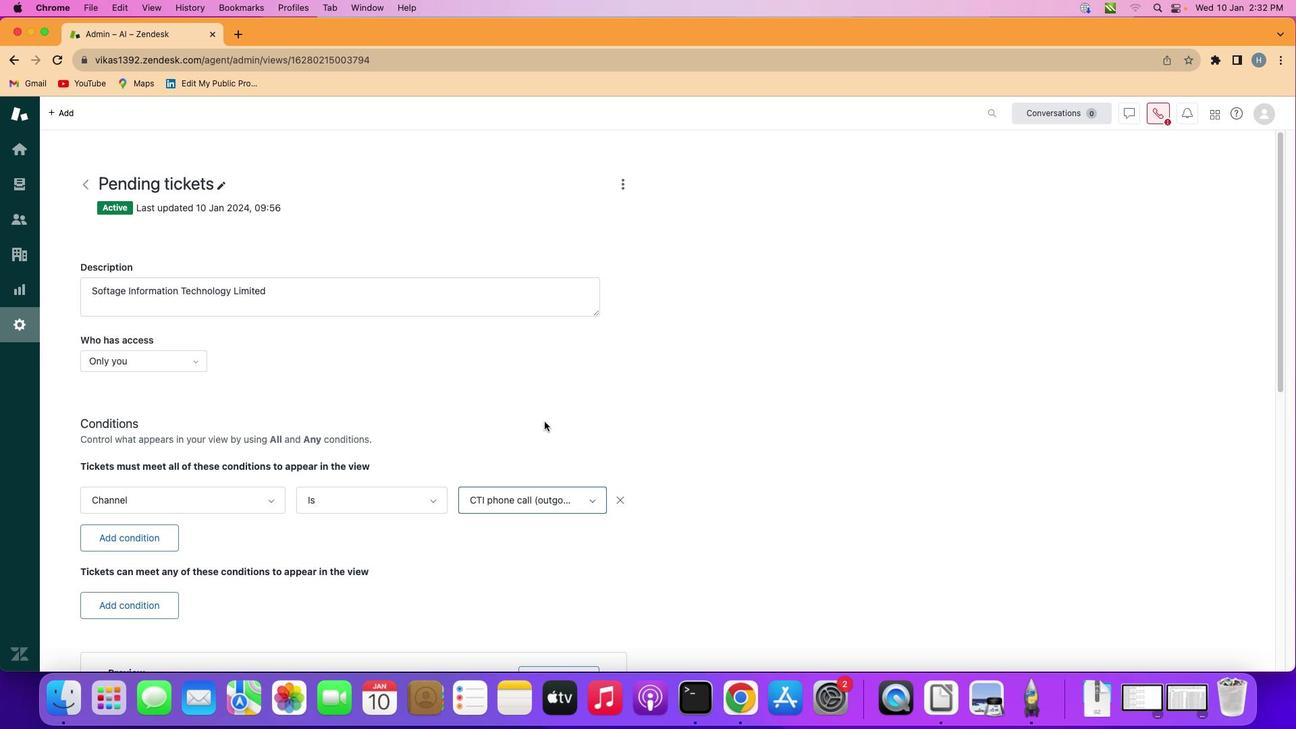 
